 Task: Select option "Nobody" in Board deletion restrictions.
Action: Mouse moved to (252, 234)
Screenshot: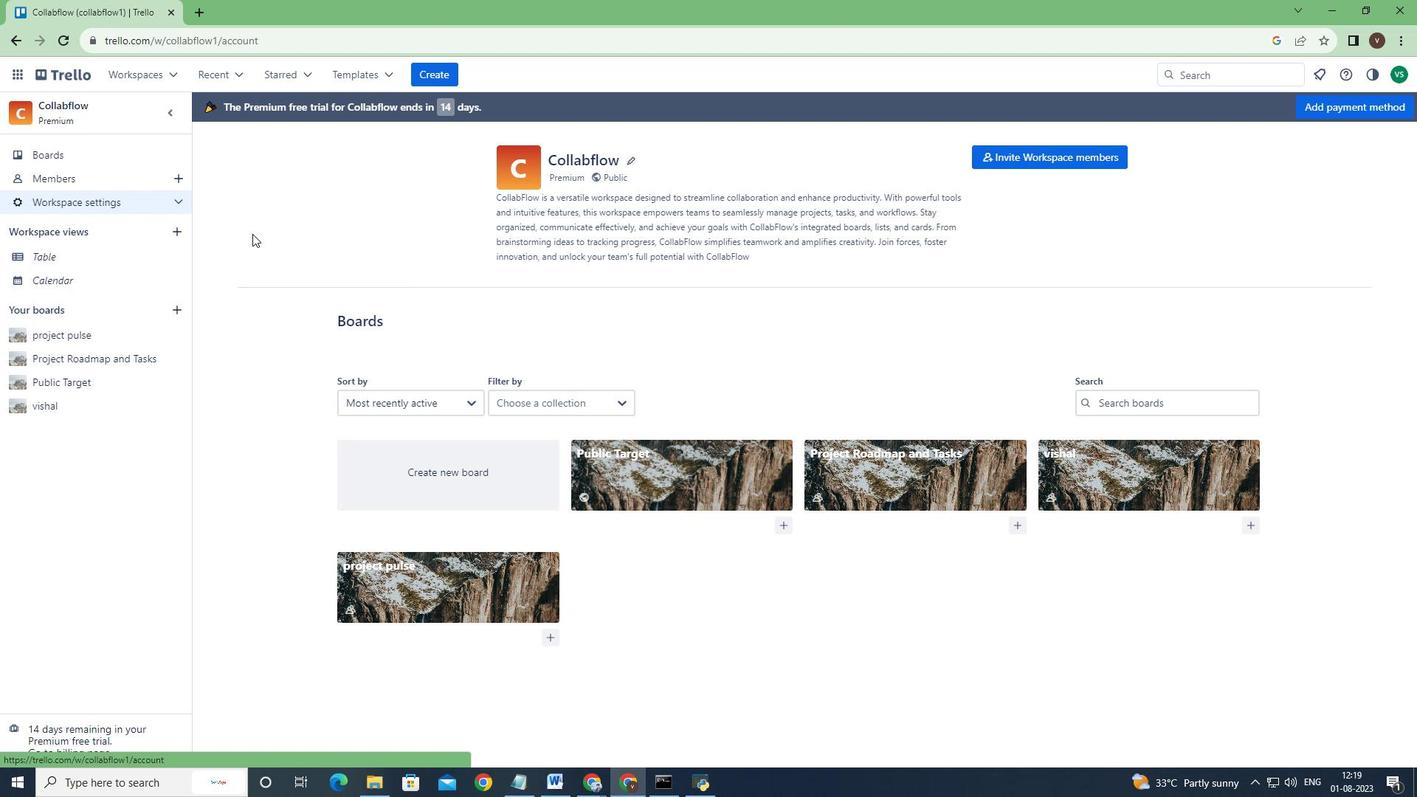 
Action: Mouse pressed left at (252, 234)
Screenshot: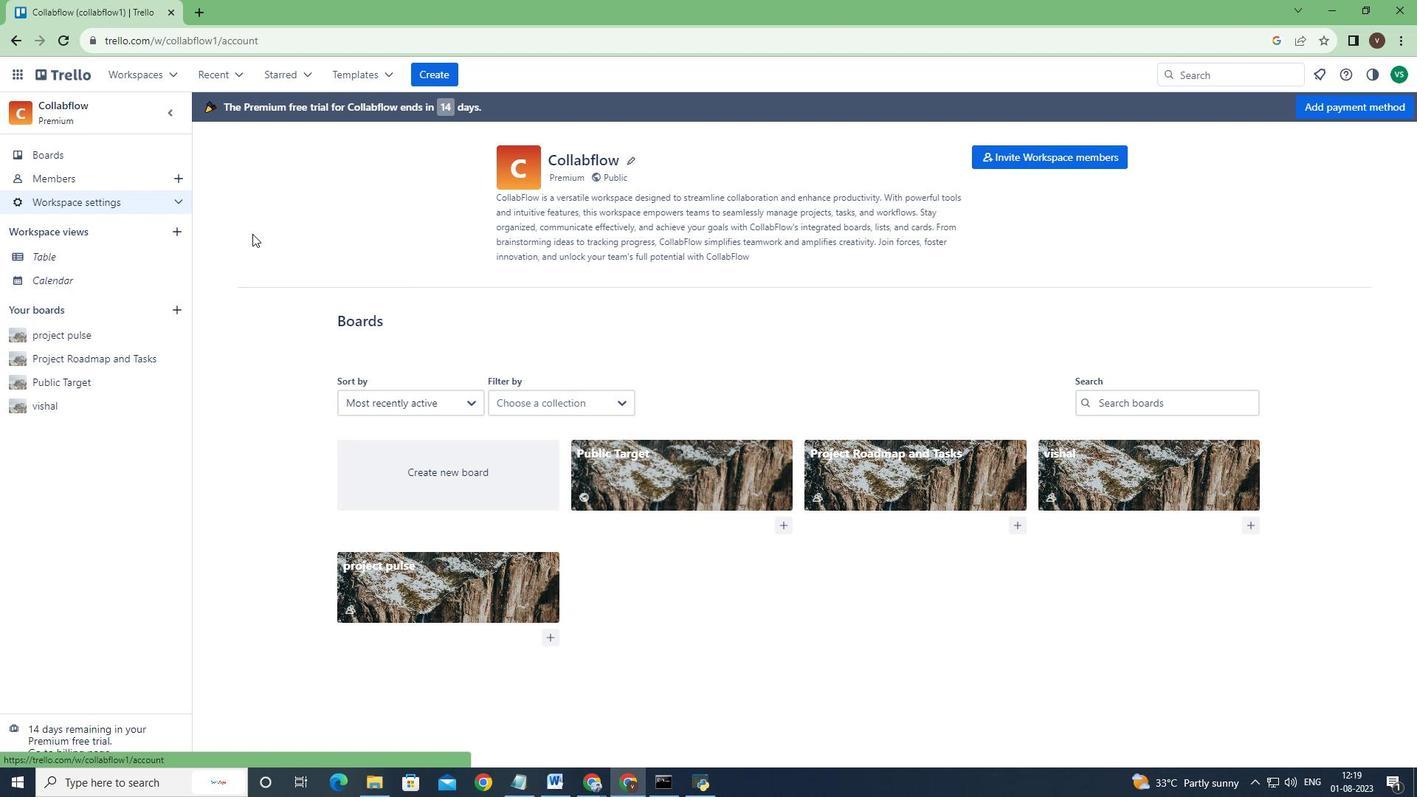 
Action: Mouse moved to (734, 499)
Screenshot: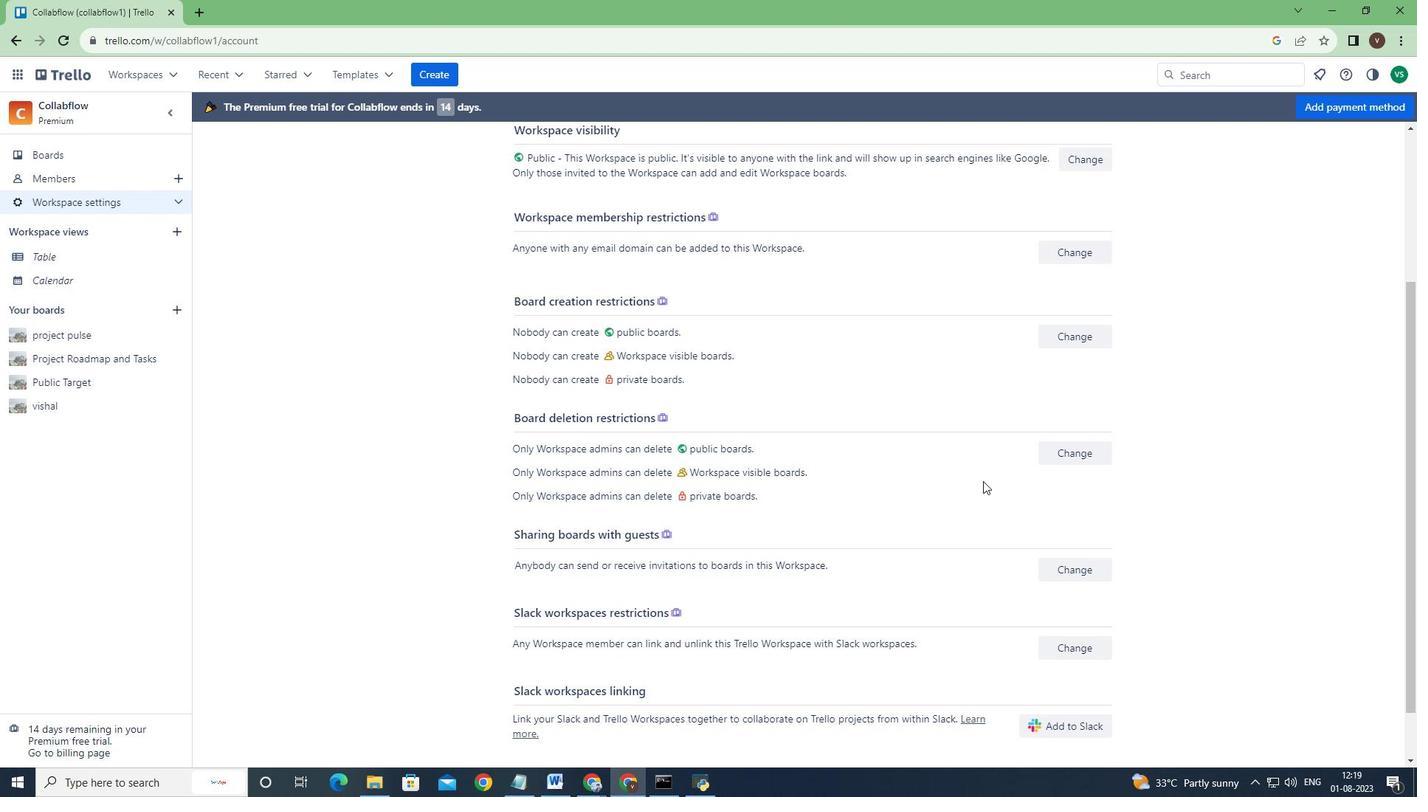 
Action: Mouse scrolled (734, 499) with delta (0, 0)
Screenshot: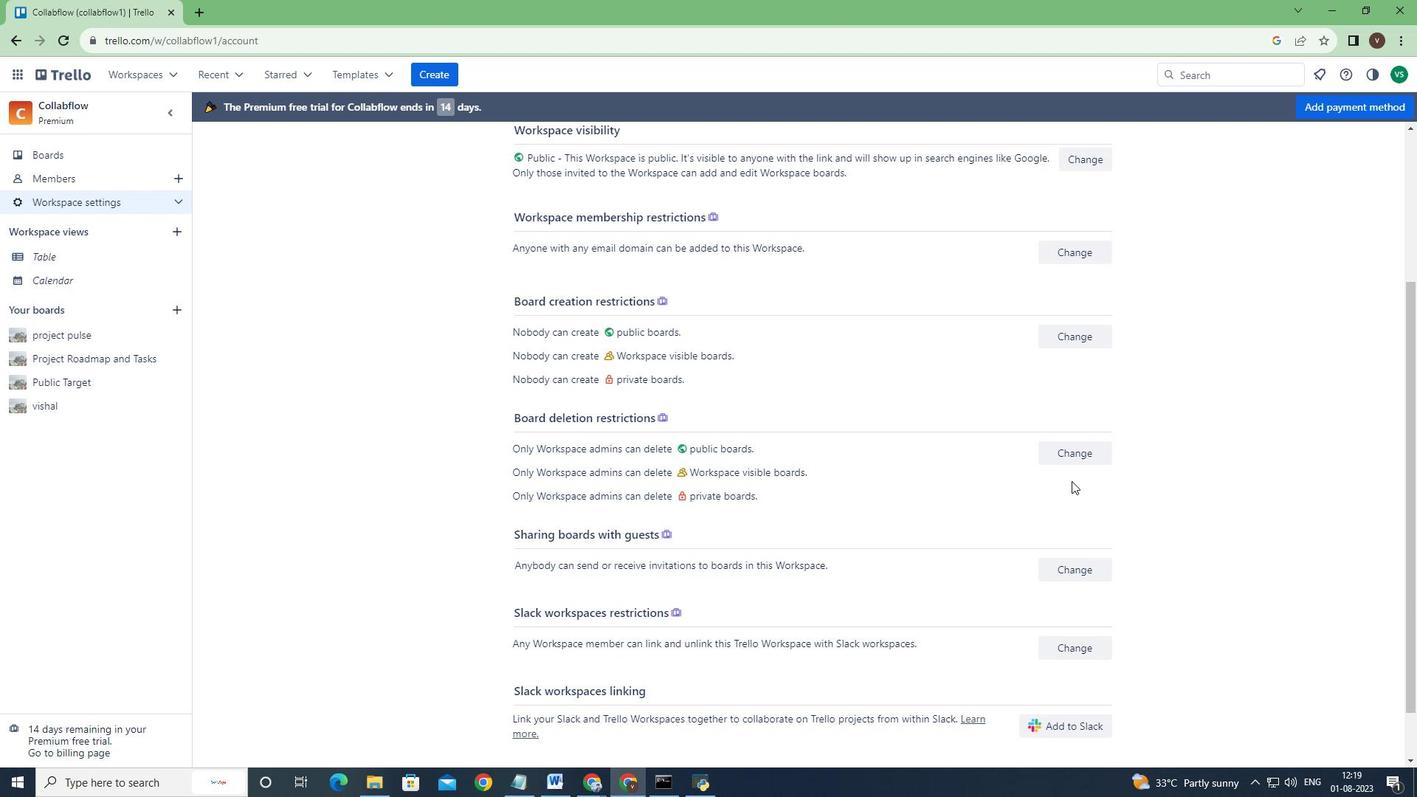 
Action: Mouse scrolled (734, 499) with delta (0, 0)
Screenshot: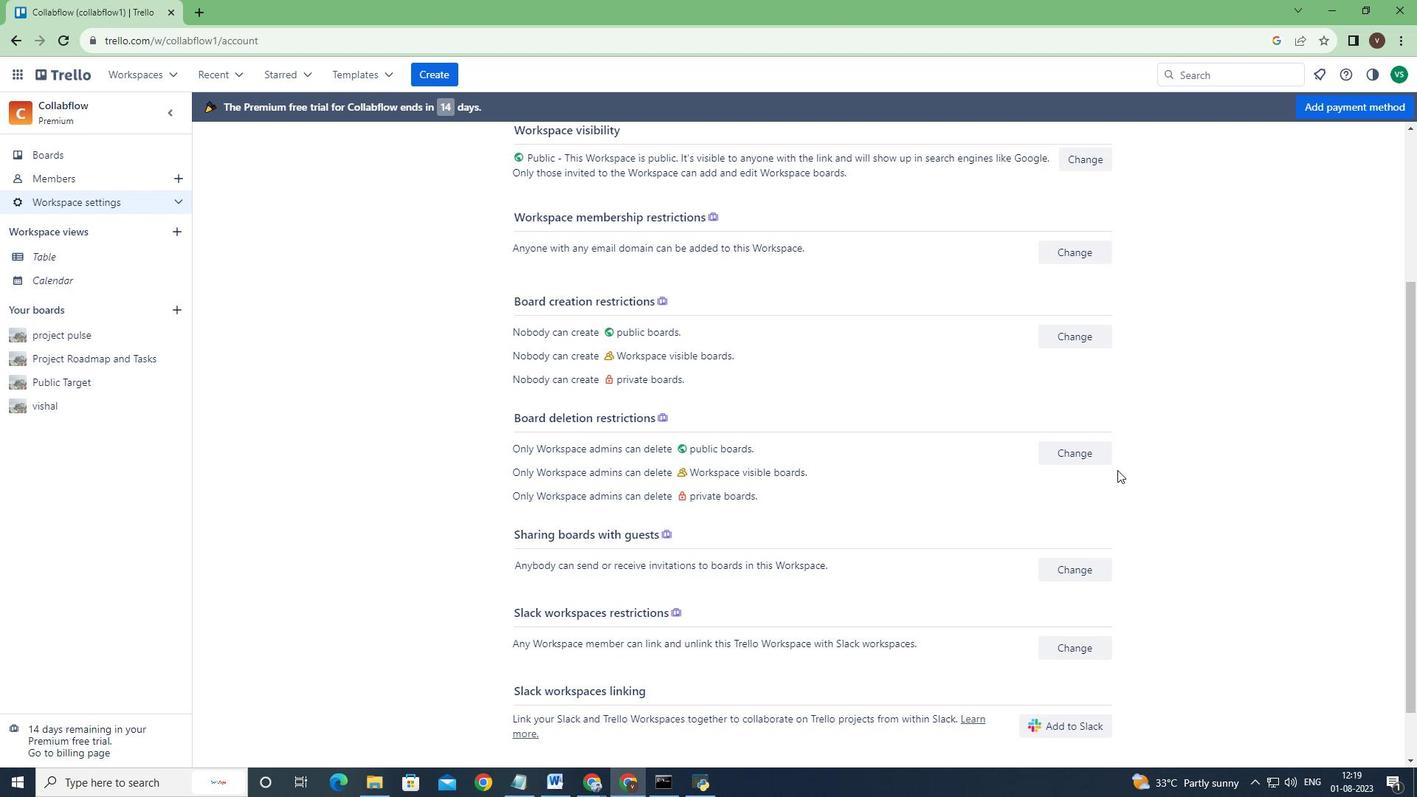 
Action: Mouse scrolled (734, 499) with delta (0, 0)
Screenshot: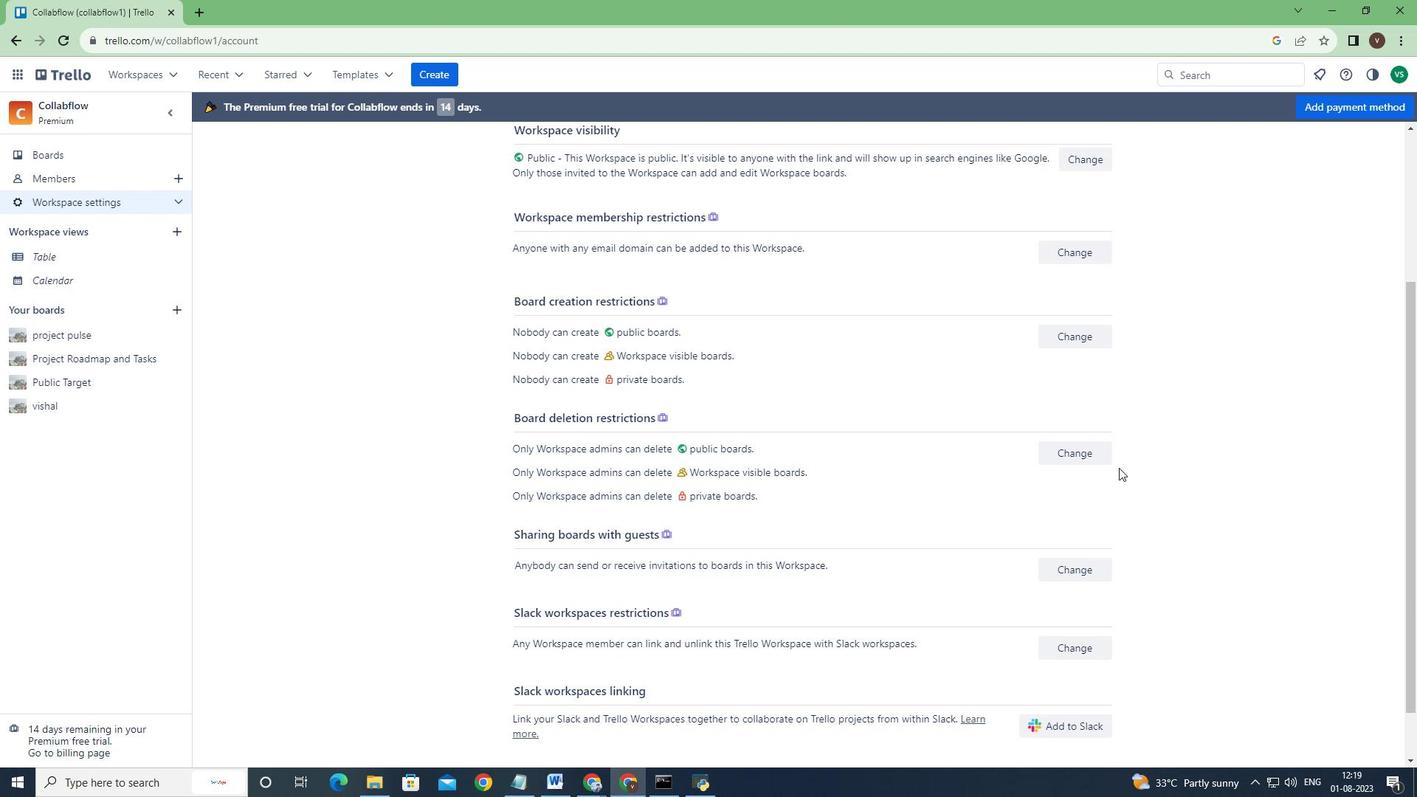 
Action: Mouse moved to (1079, 451)
Screenshot: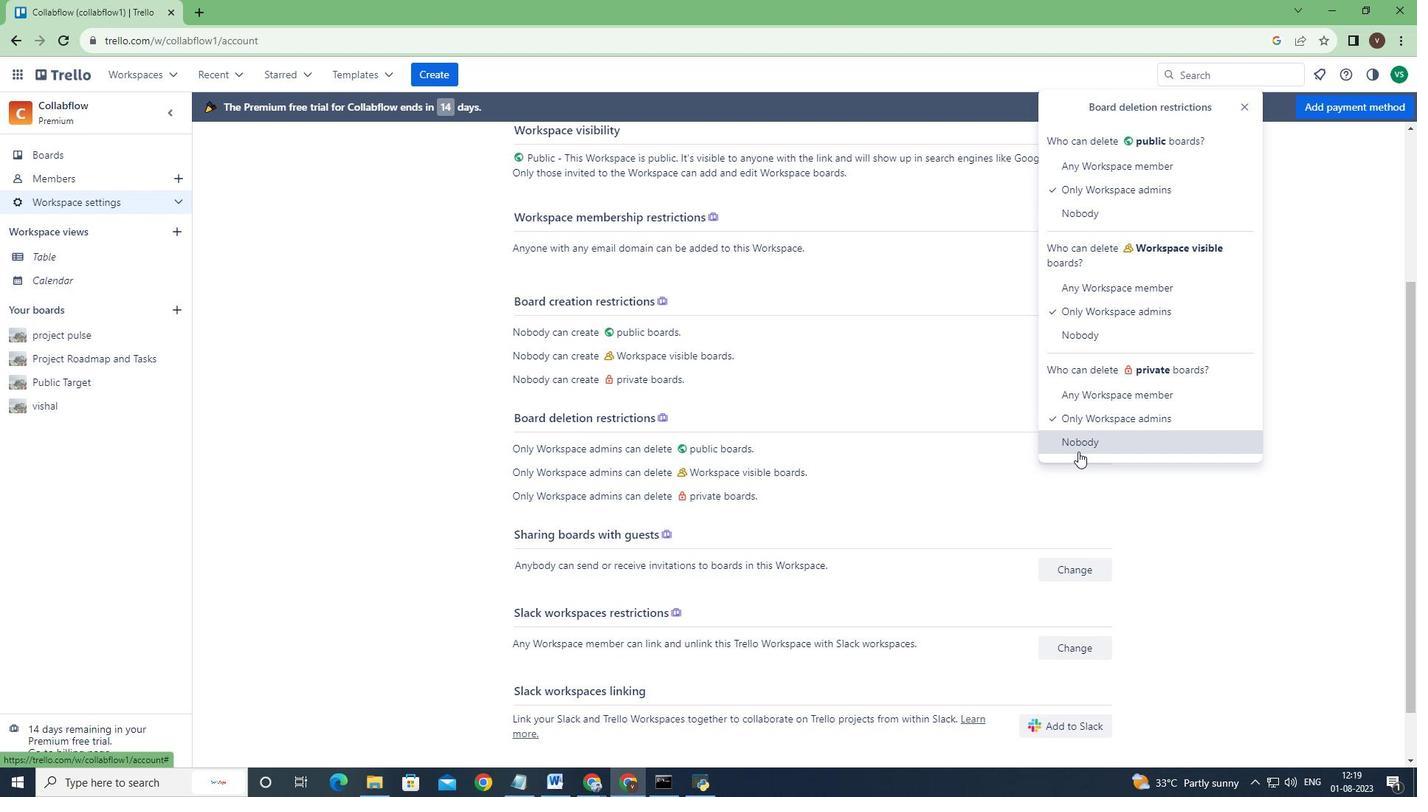 
Action: Mouse pressed left at (1079, 451)
Screenshot: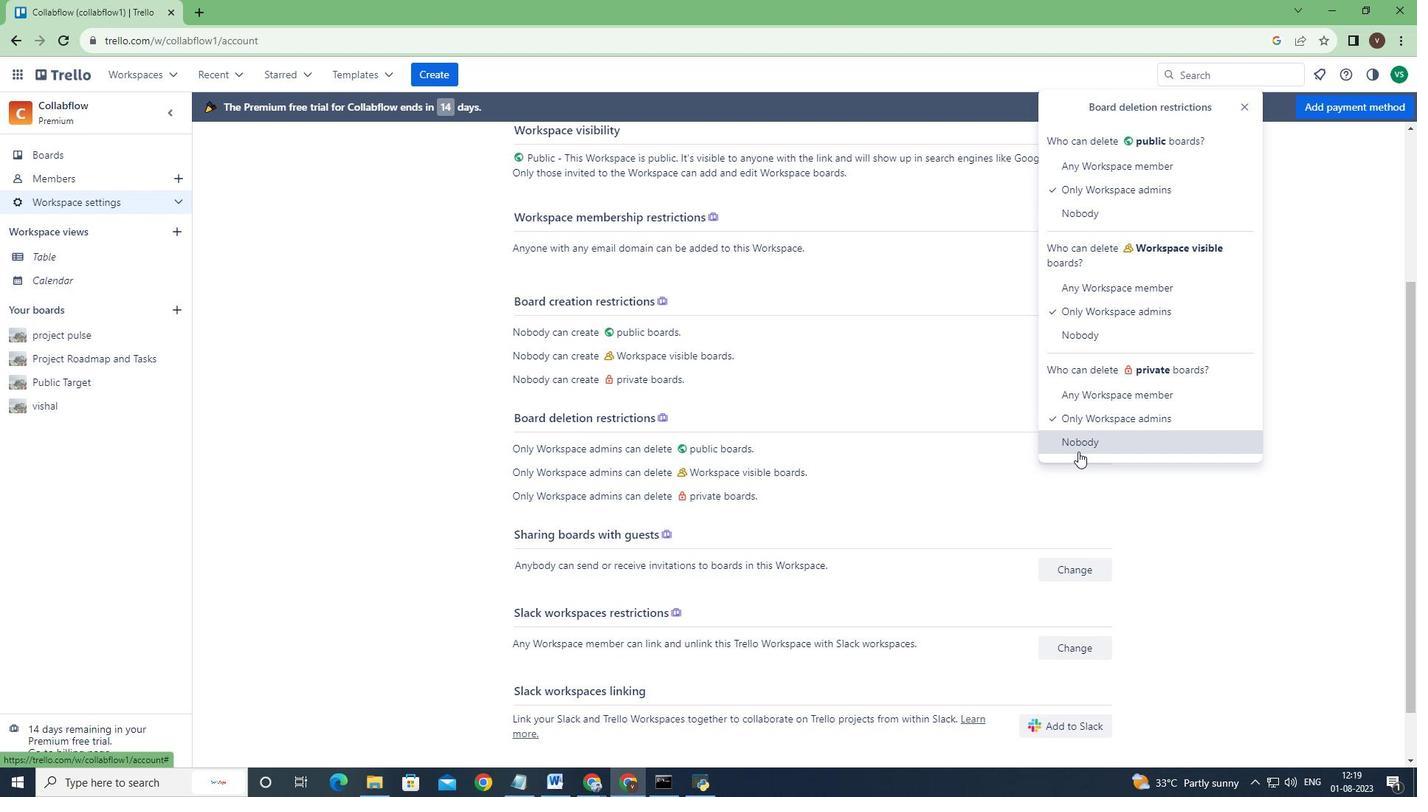 
Action: Mouse moved to (1103, 211)
Screenshot: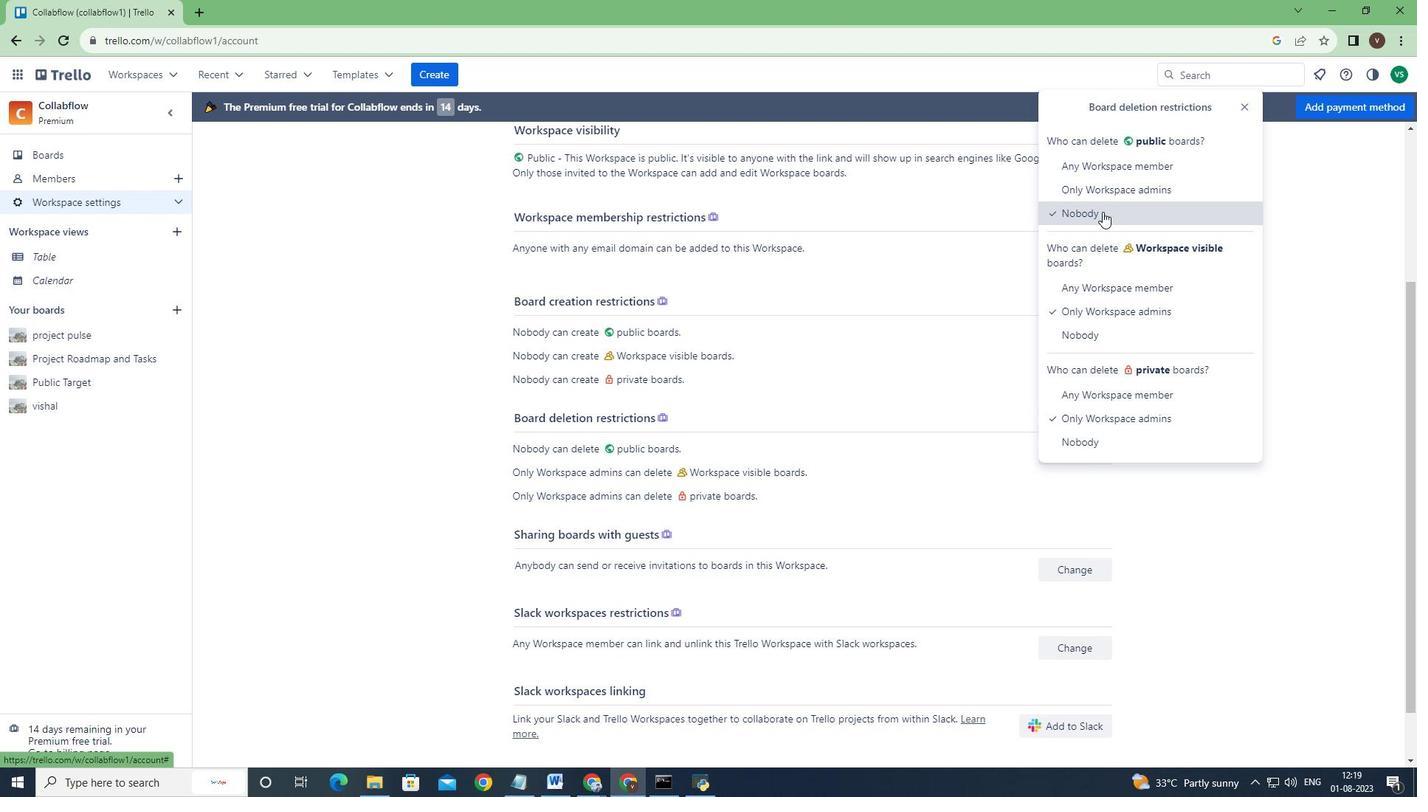 
Action: Mouse pressed left at (1103, 211)
Screenshot: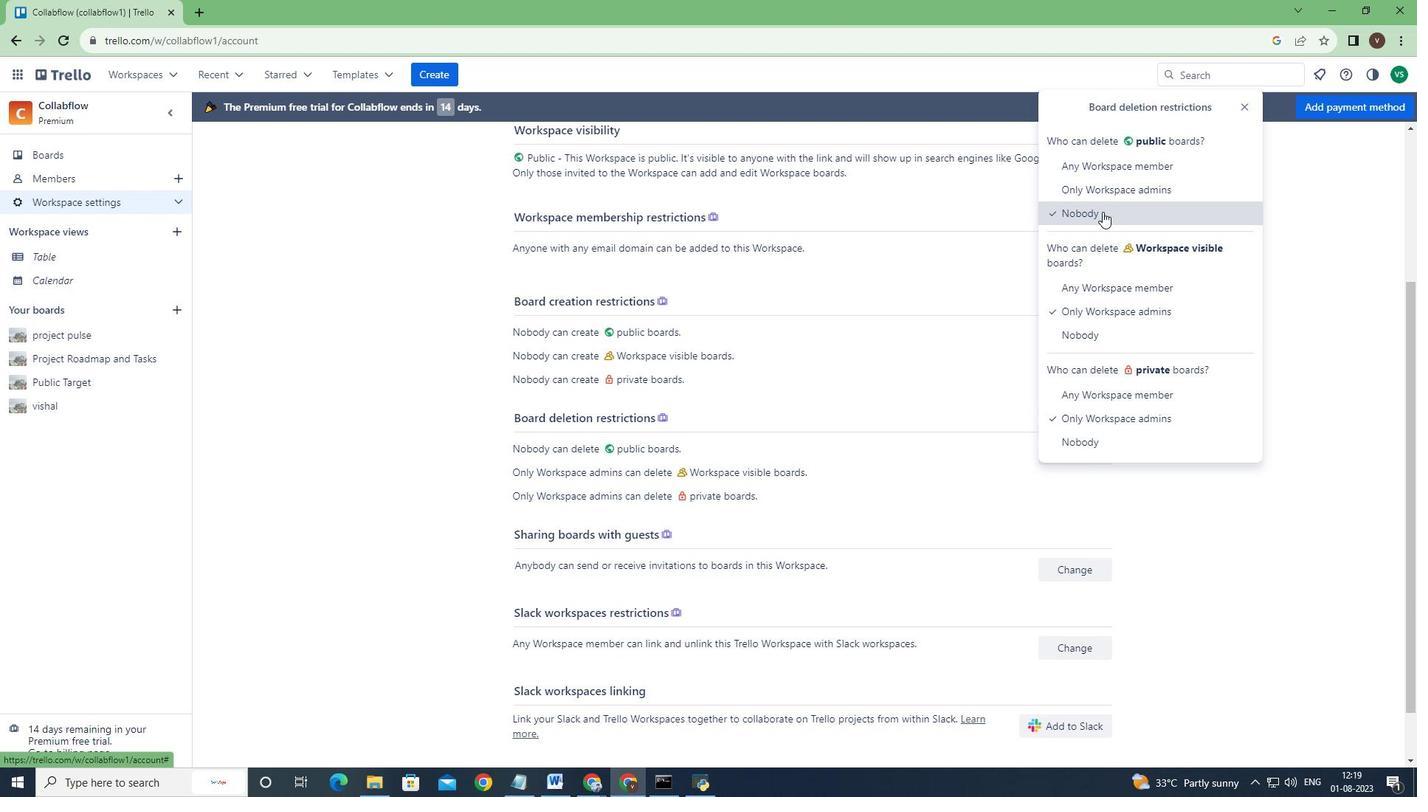 
Action: Mouse moved to (1022, 393)
Screenshot: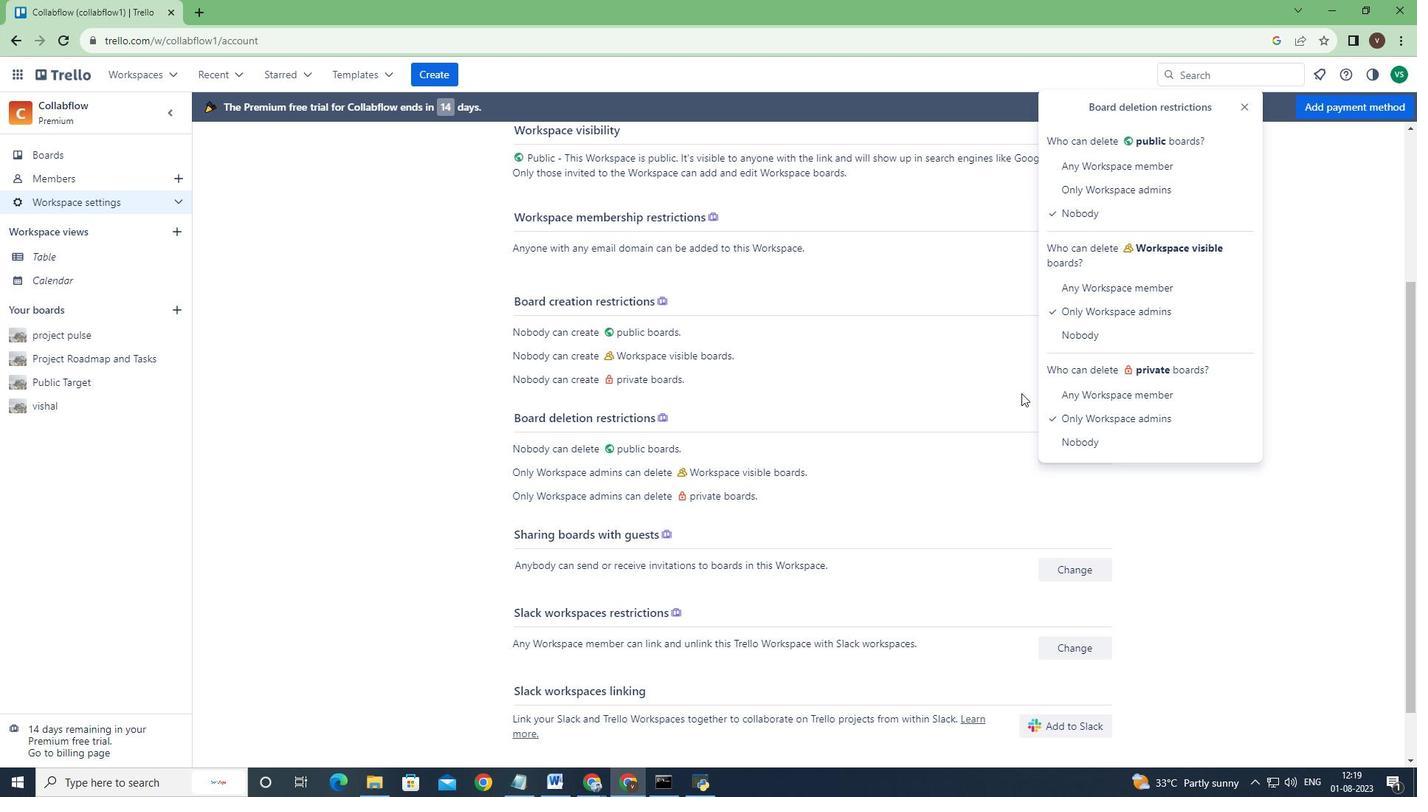 
